 Task: Create a rule when the discription of a card does not ends with text .
Action: Mouse moved to (1348, 107)
Screenshot: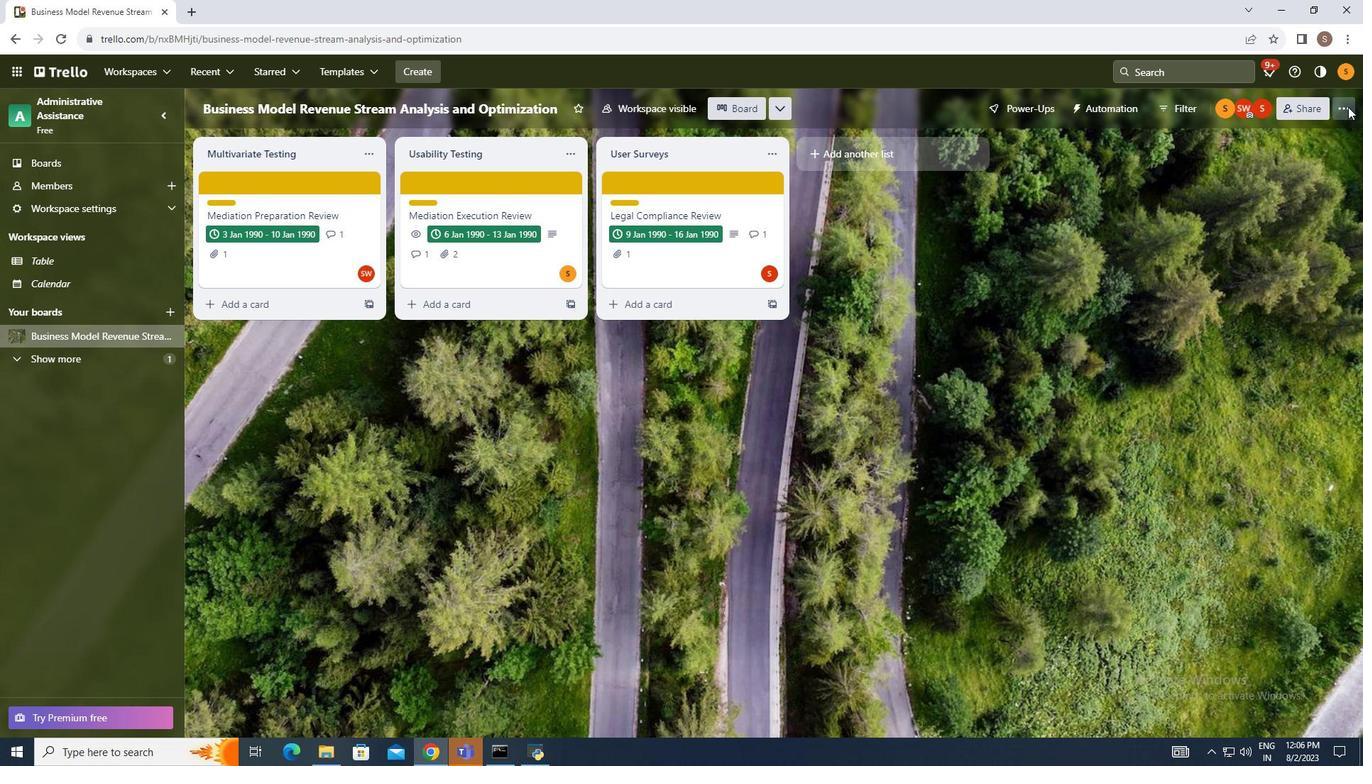 
Action: Mouse pressed left at (1348, 107)
Screenshot: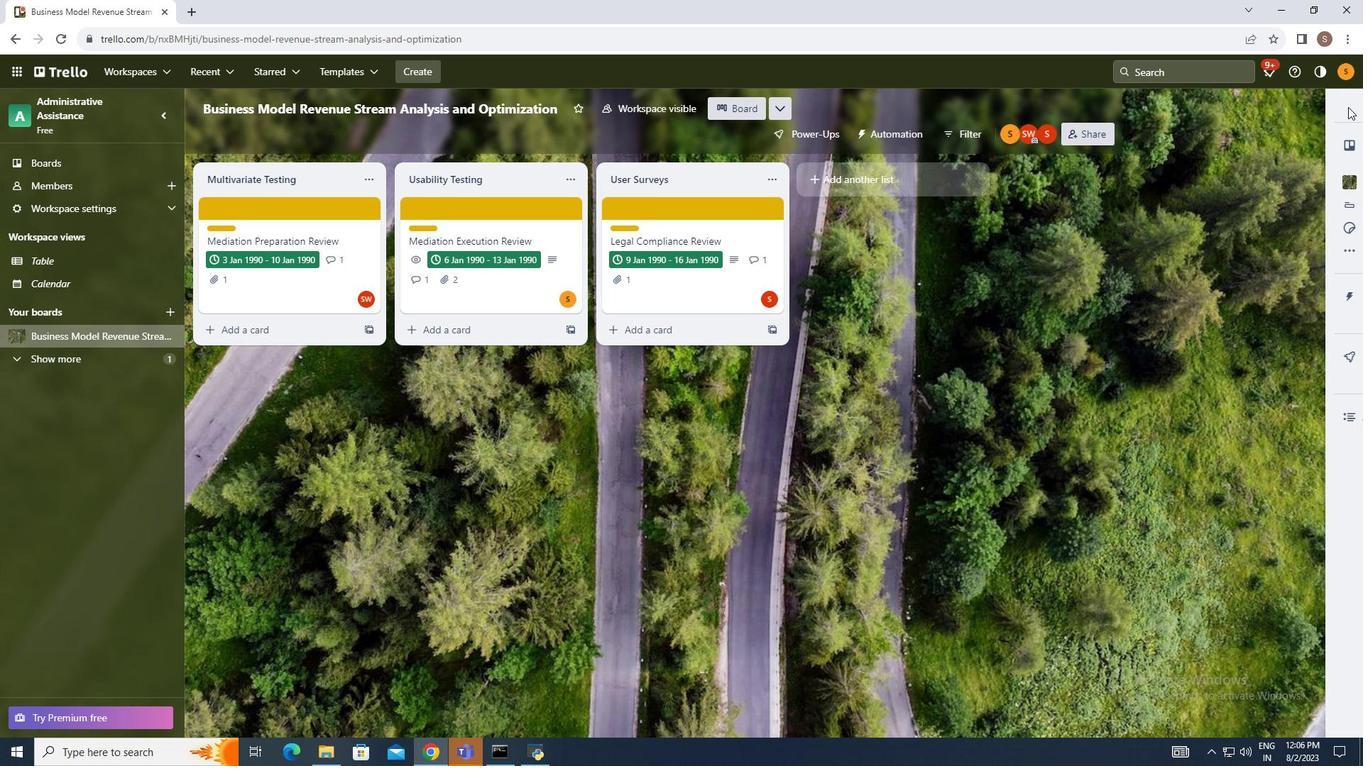 
Action: Mouse moved to (1249, 295)
Screenshot: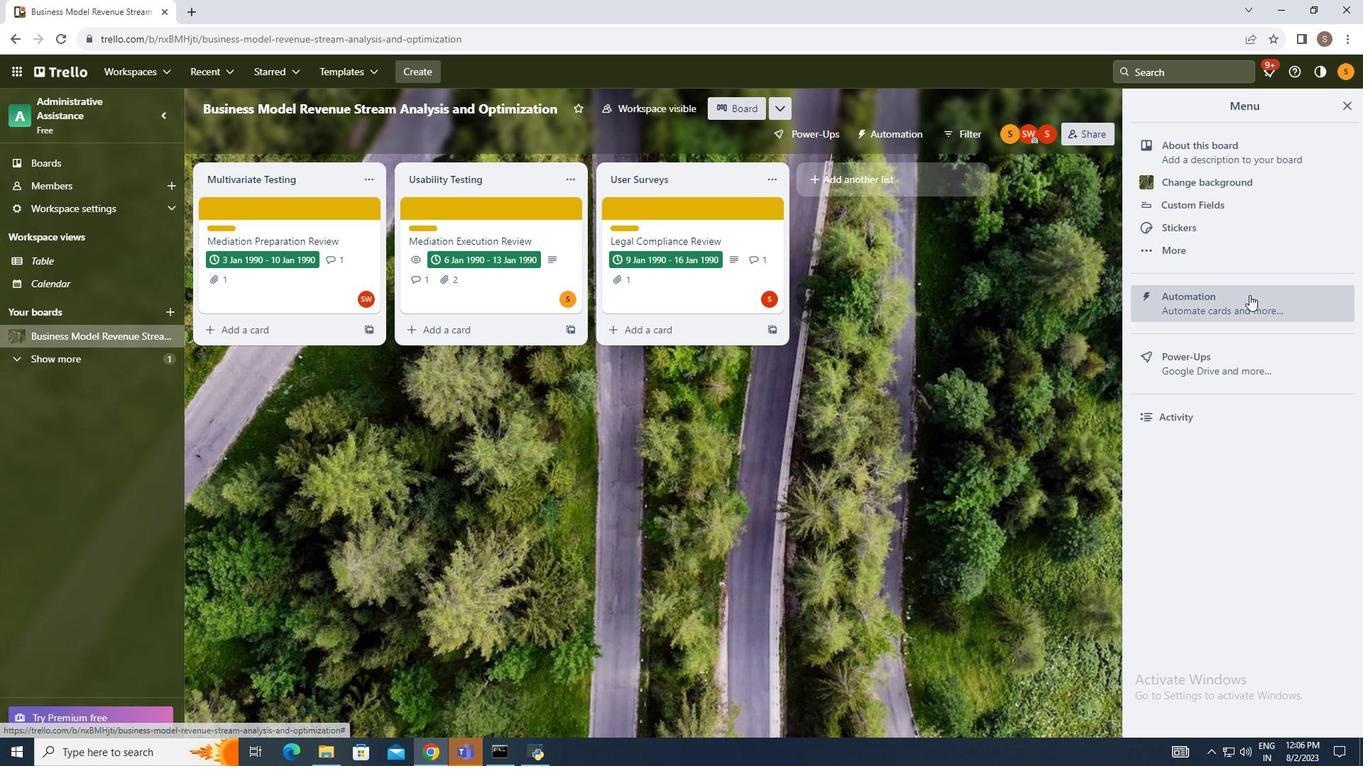 
Action: Mouse pressed left at (1249, 295)
Screenshot: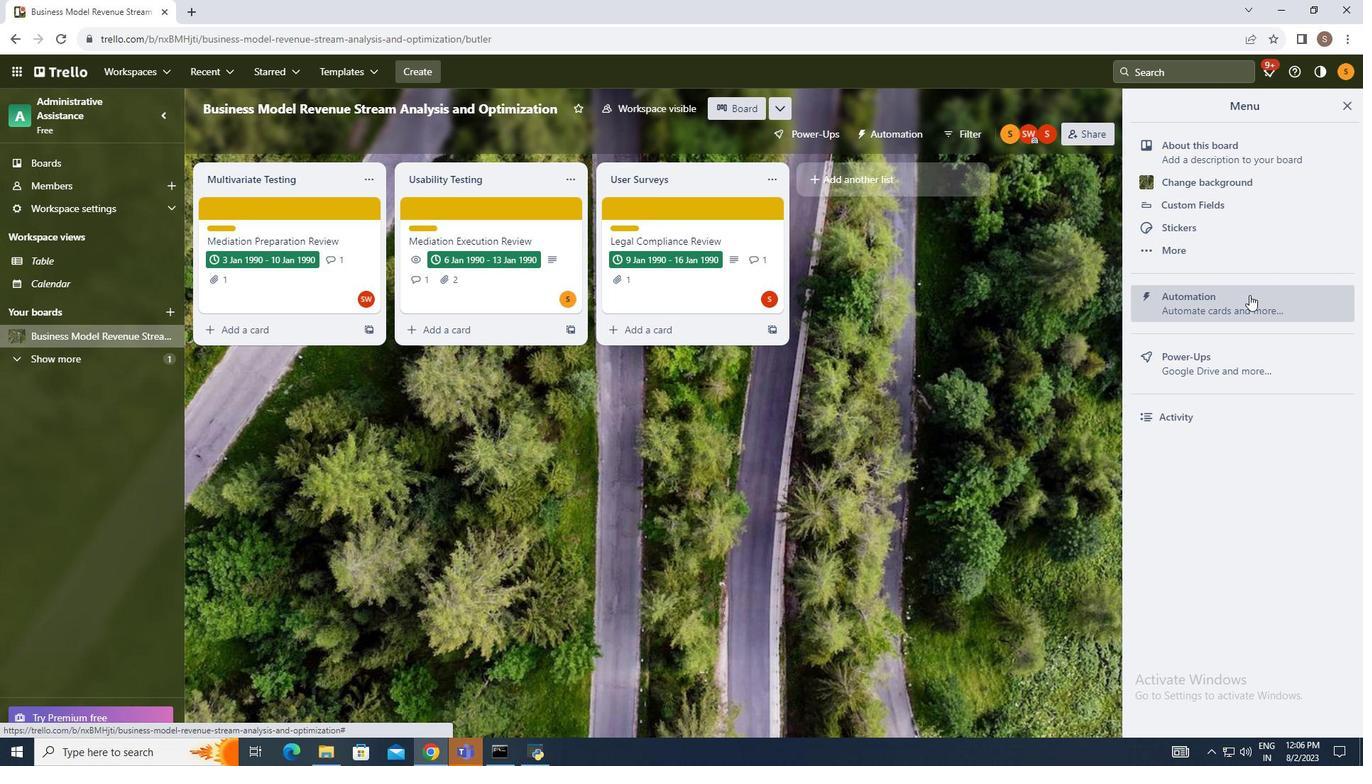 
Action: Mouse moved to (260, 263)
Screenshot: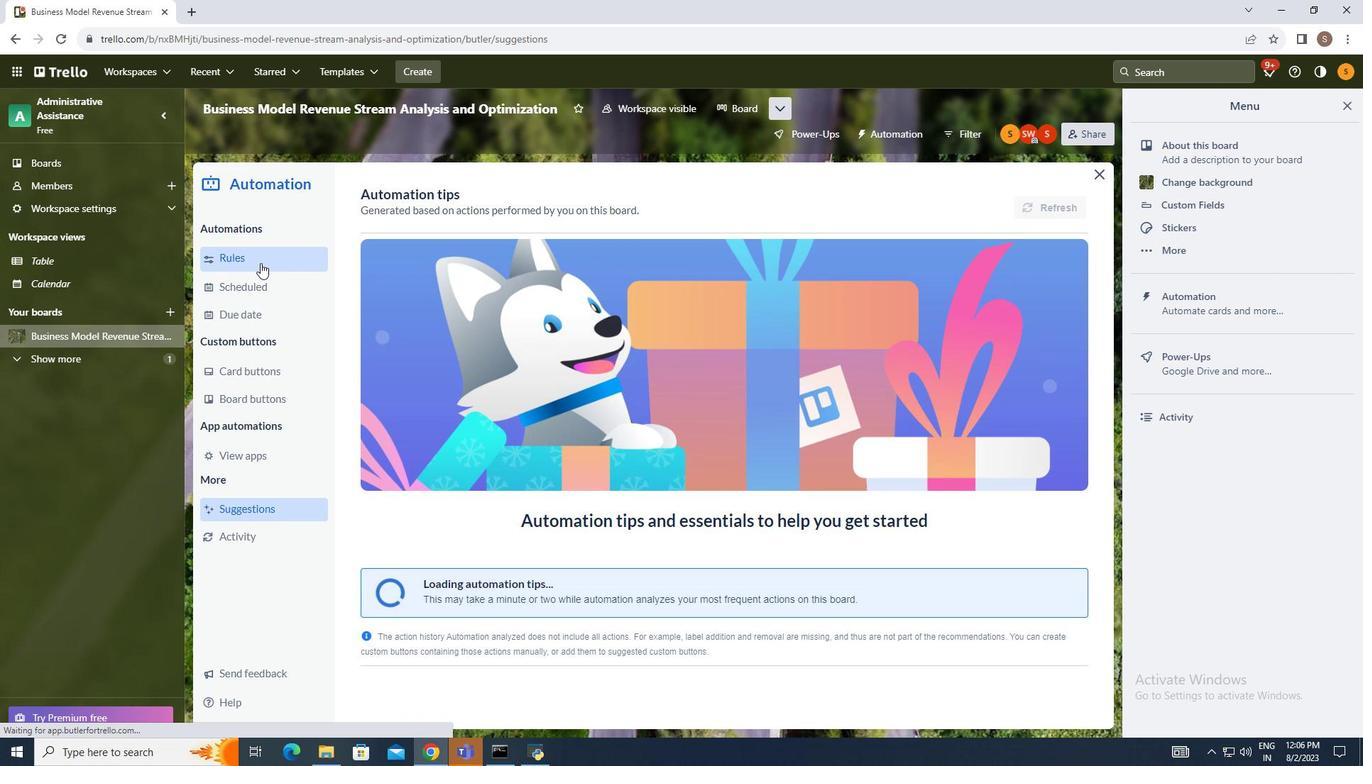
Action: Mouse pressed left at (260, 263)
Screenshot: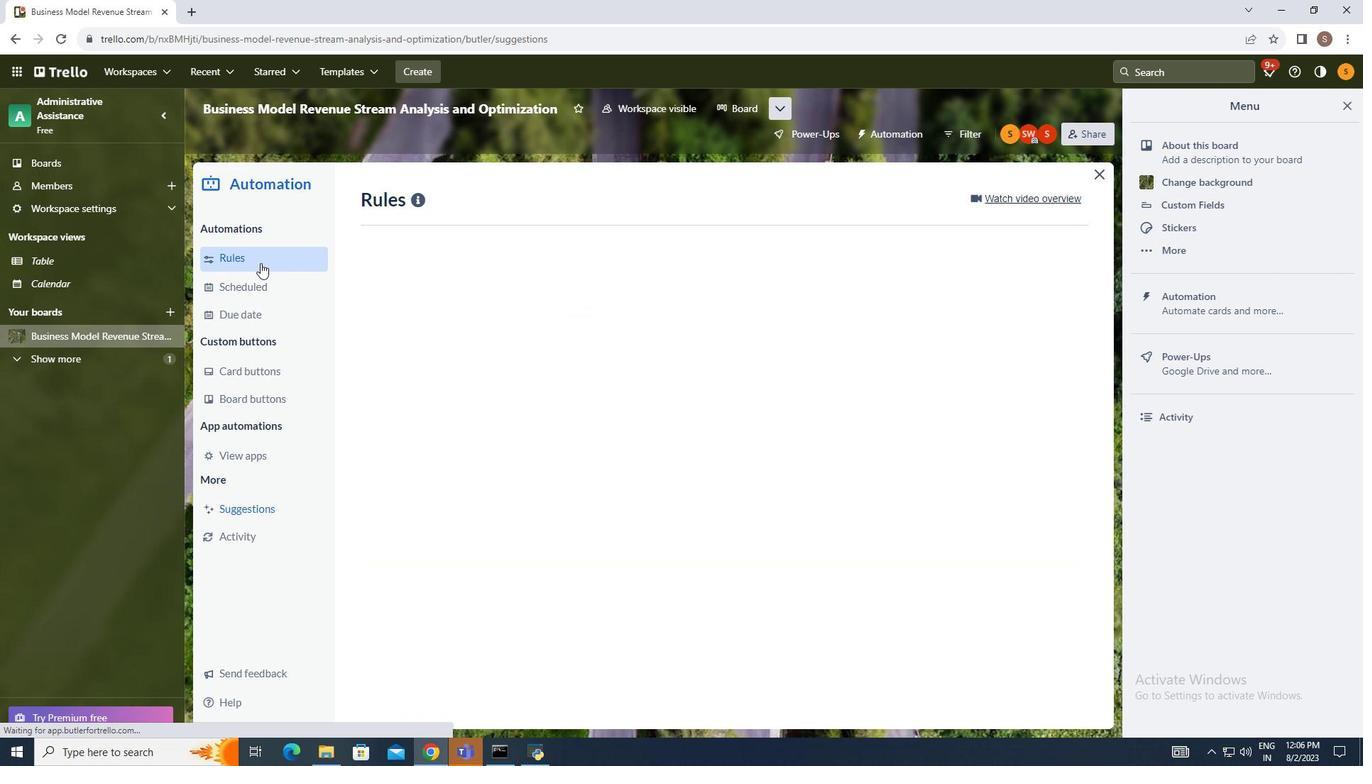 
Action: Mouse moved to (951, 202)
Screenshot: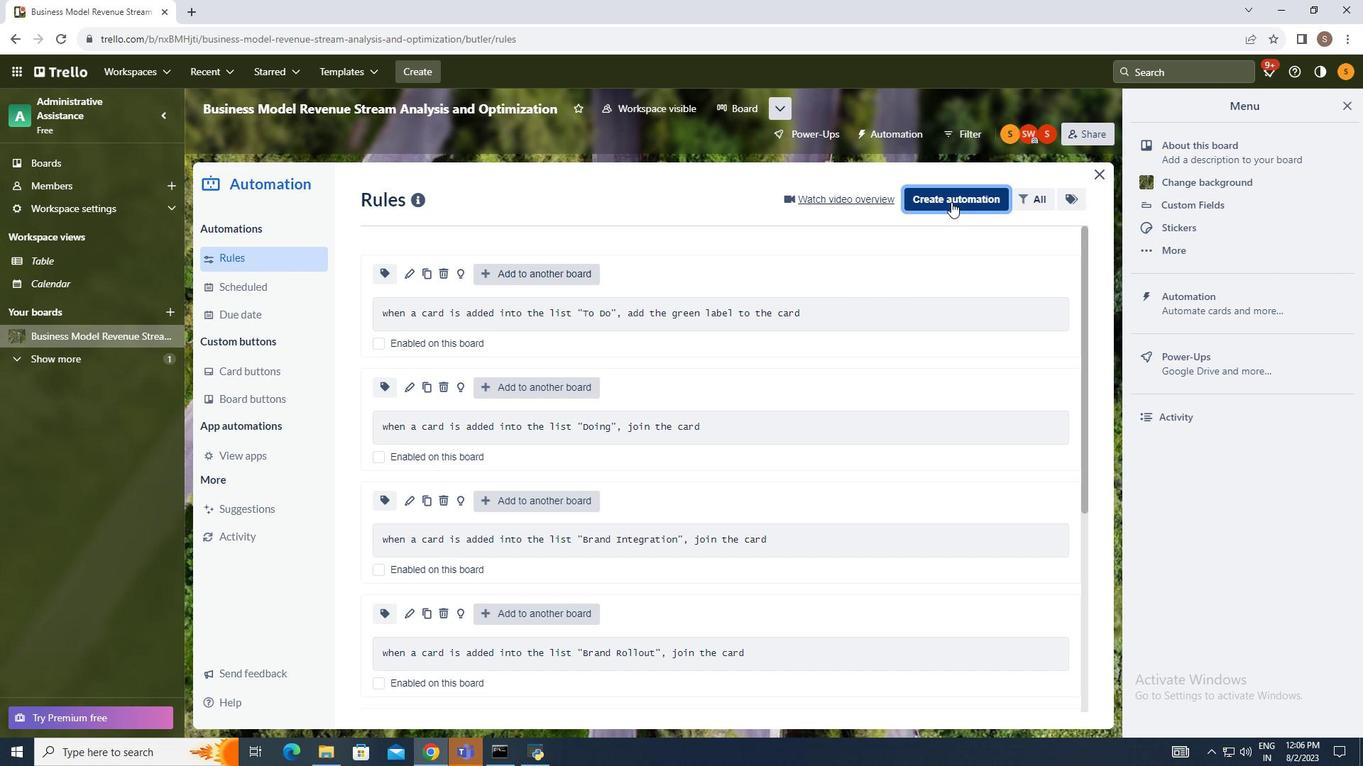 
Action: Mouse pressed left at (951, 202)
Screenshot: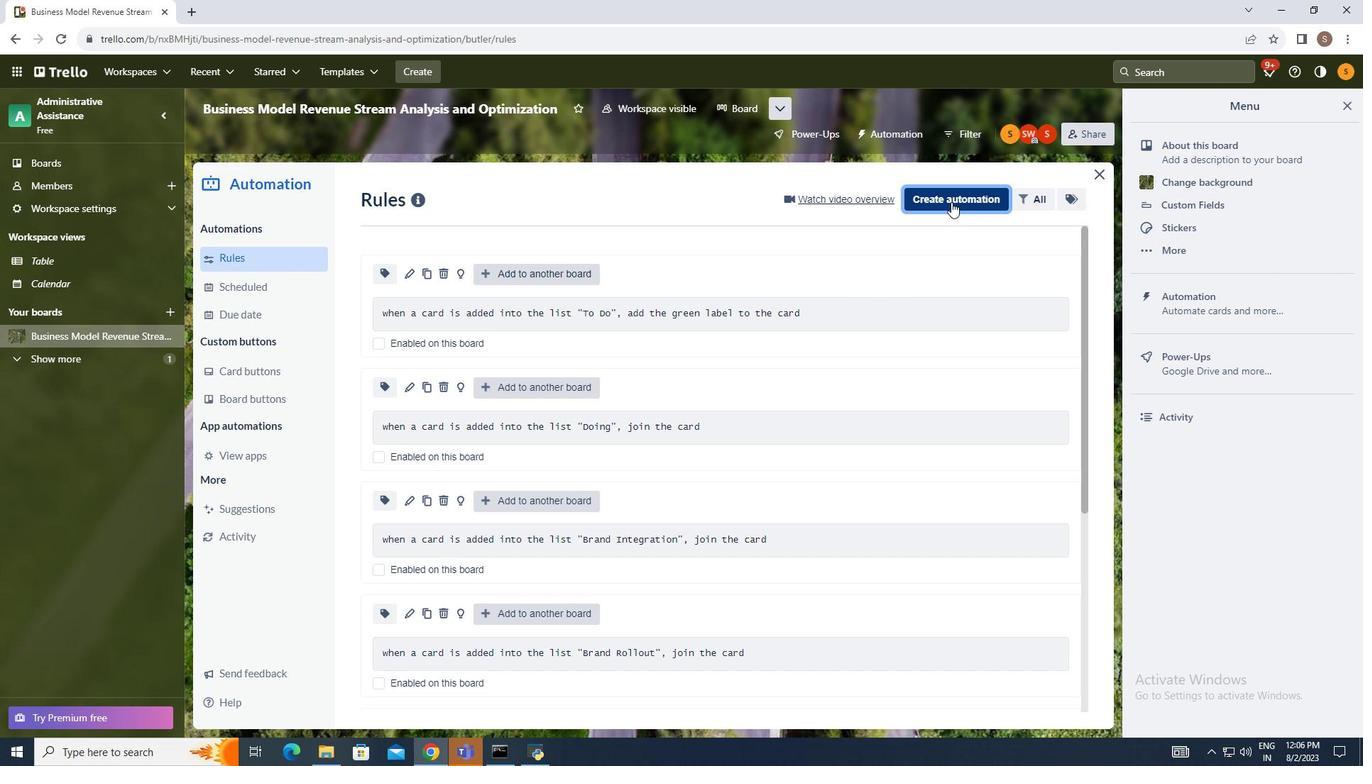 
Action: Mouse moved to (731, 347)
Screenshot: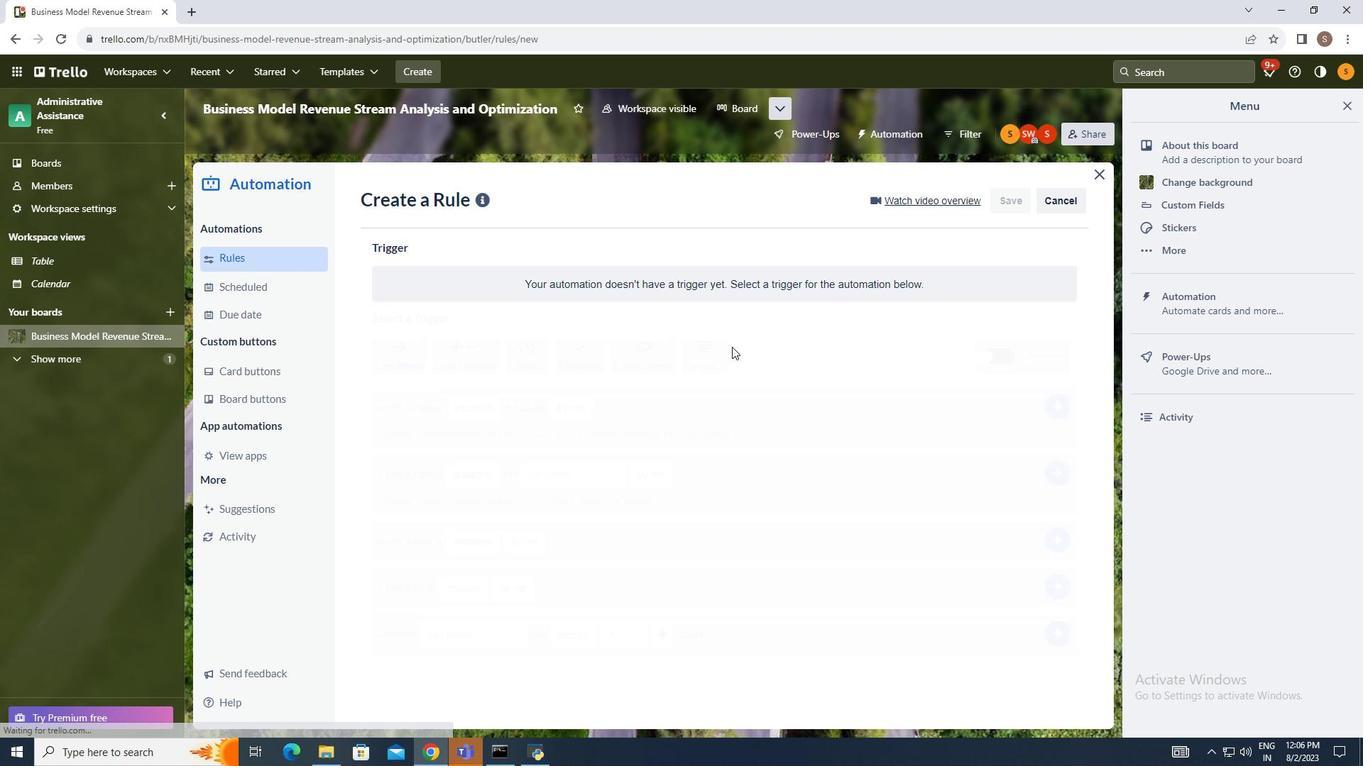 
Action: Mouse pressed left at (731, 347)
Screenshot: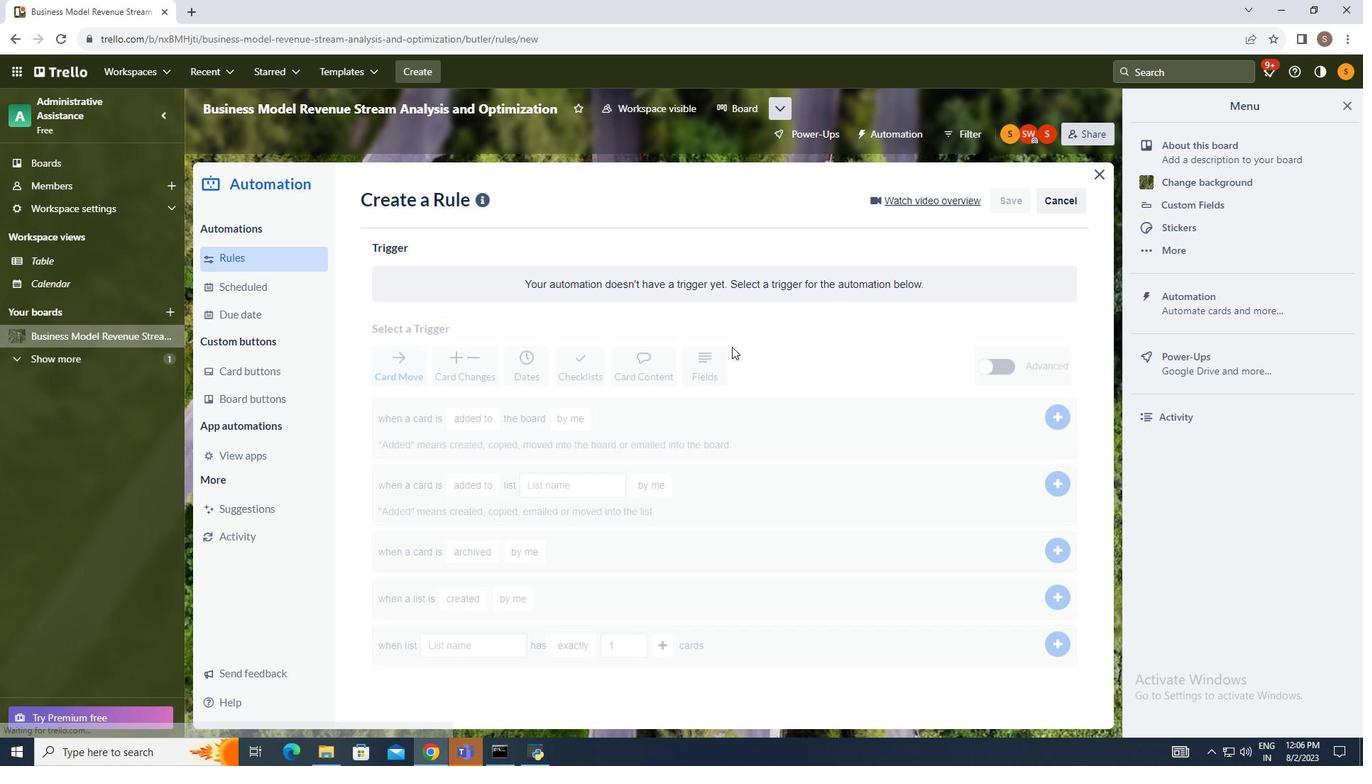 
Action: Mouse moved to (657, 387)
Screenshot: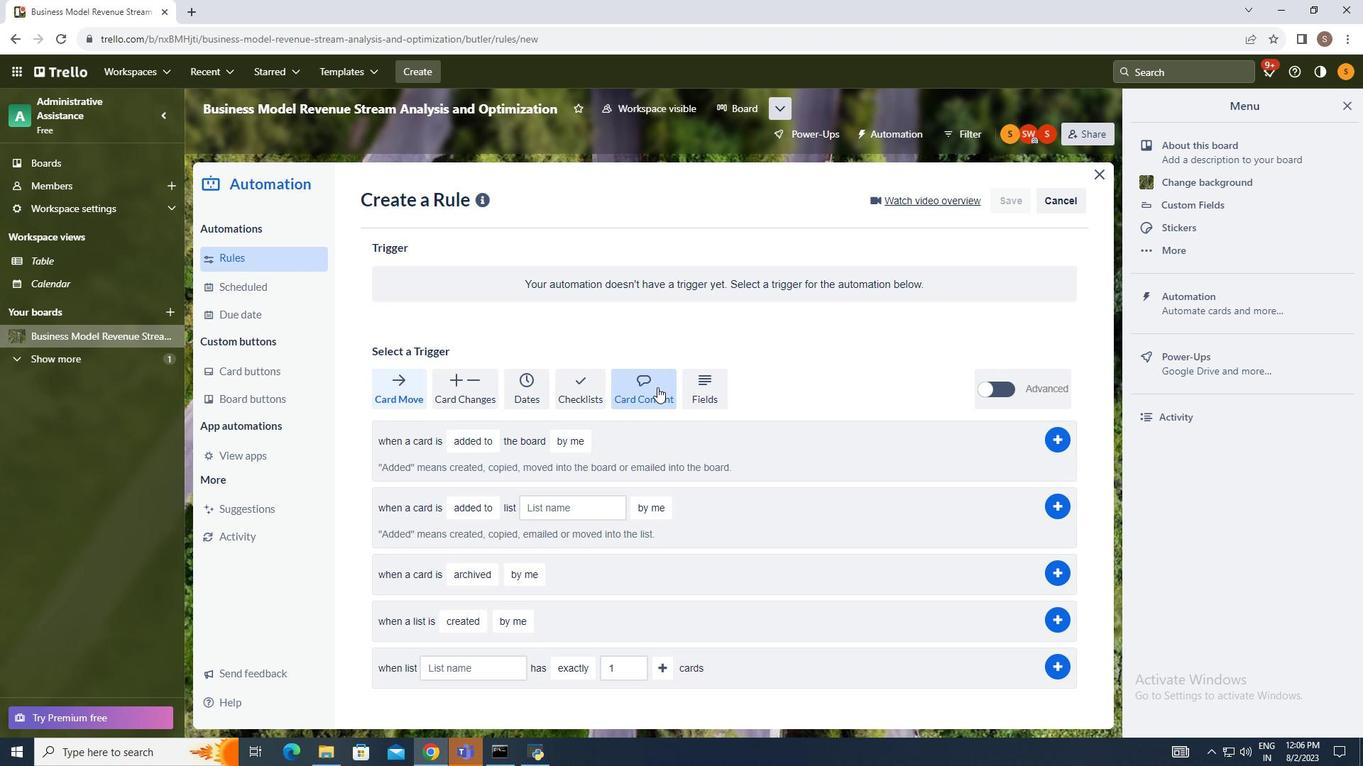 
Action: Mouse pressed left at (657, 387)
Screenshot: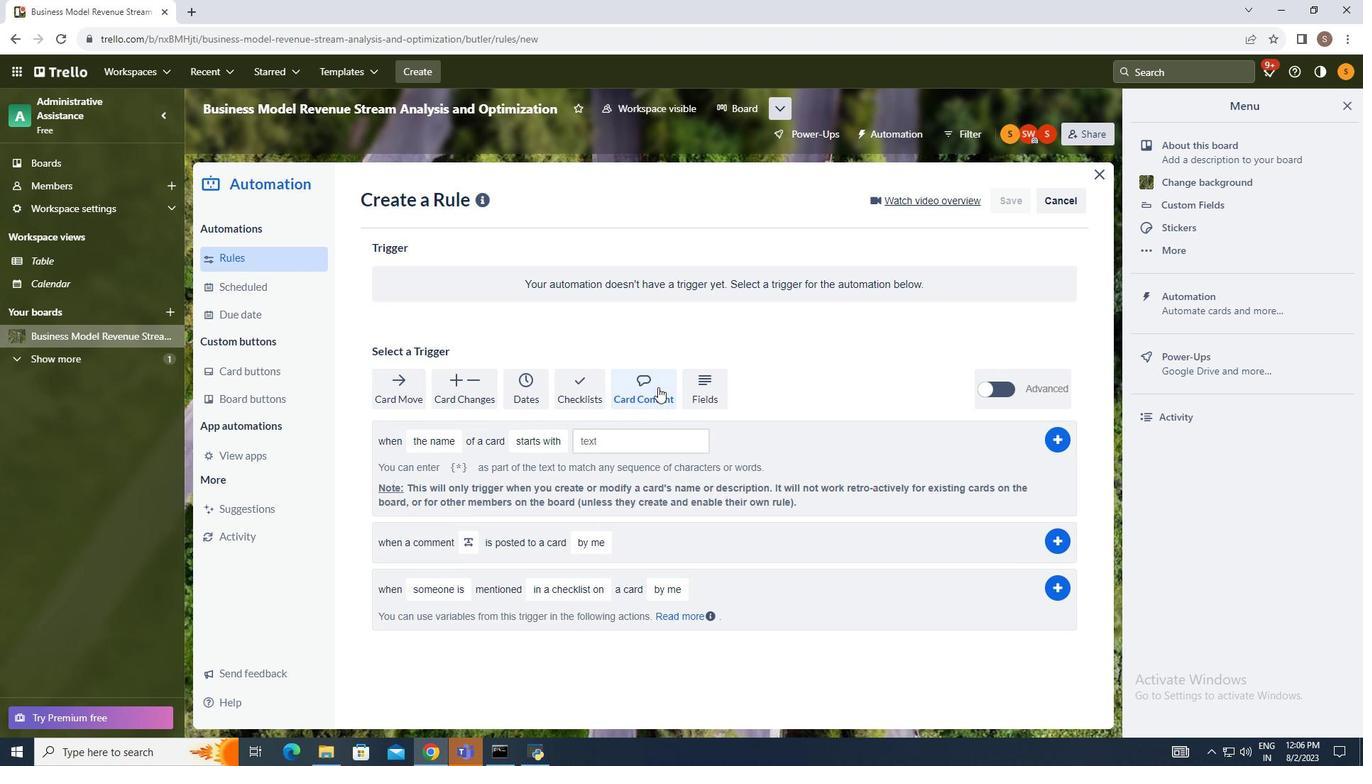 
Action: Mouse moved to (429, 447)
Screenshot: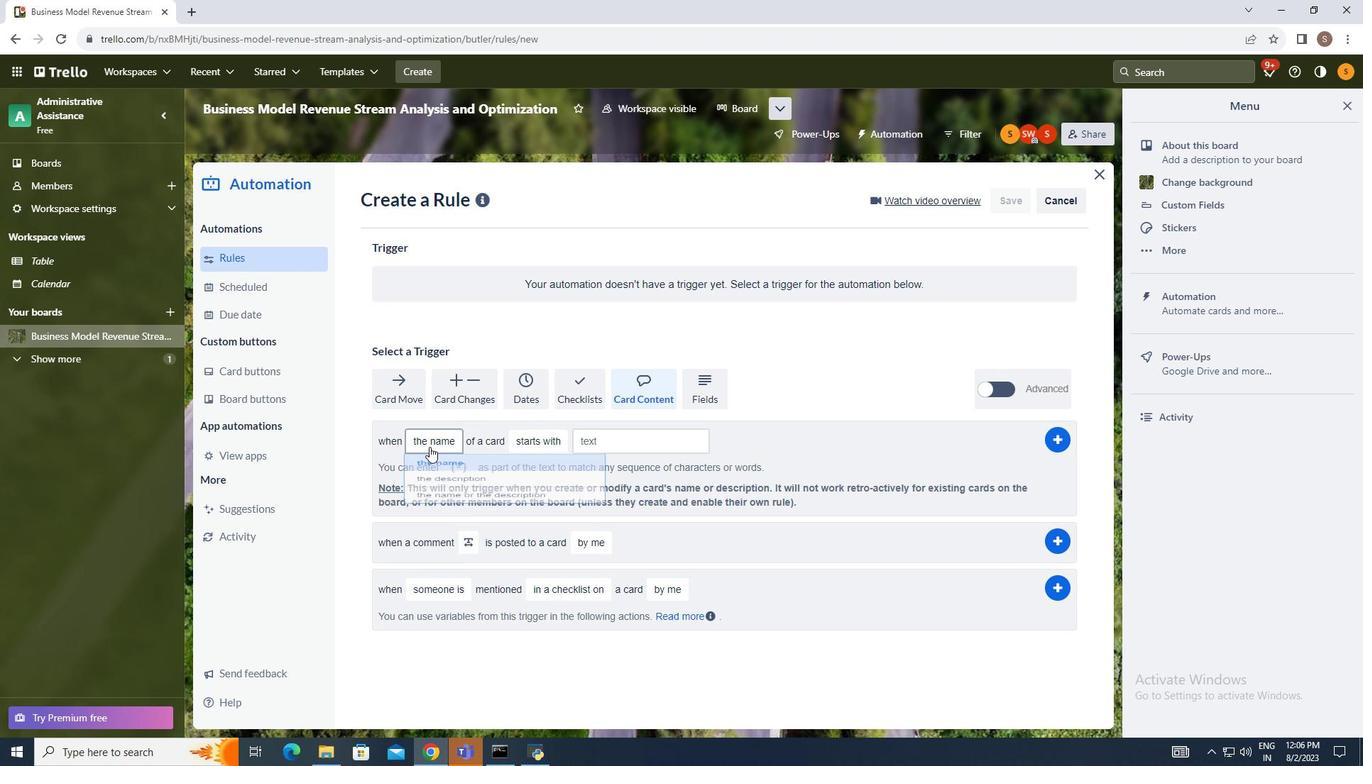 
Action: Mouse pressed left at (429, 447)
Screenshot: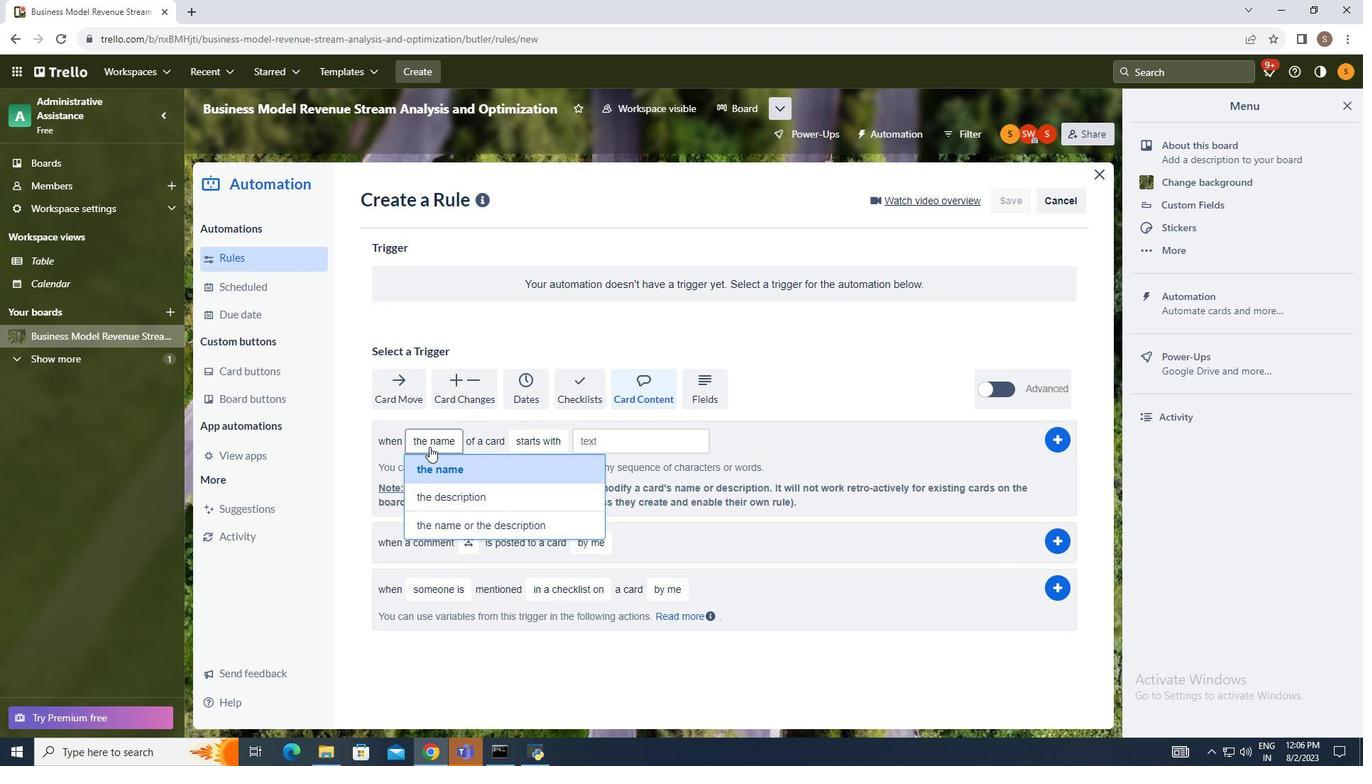 
Action: Mouse moved to (450, 494)
Screenshot: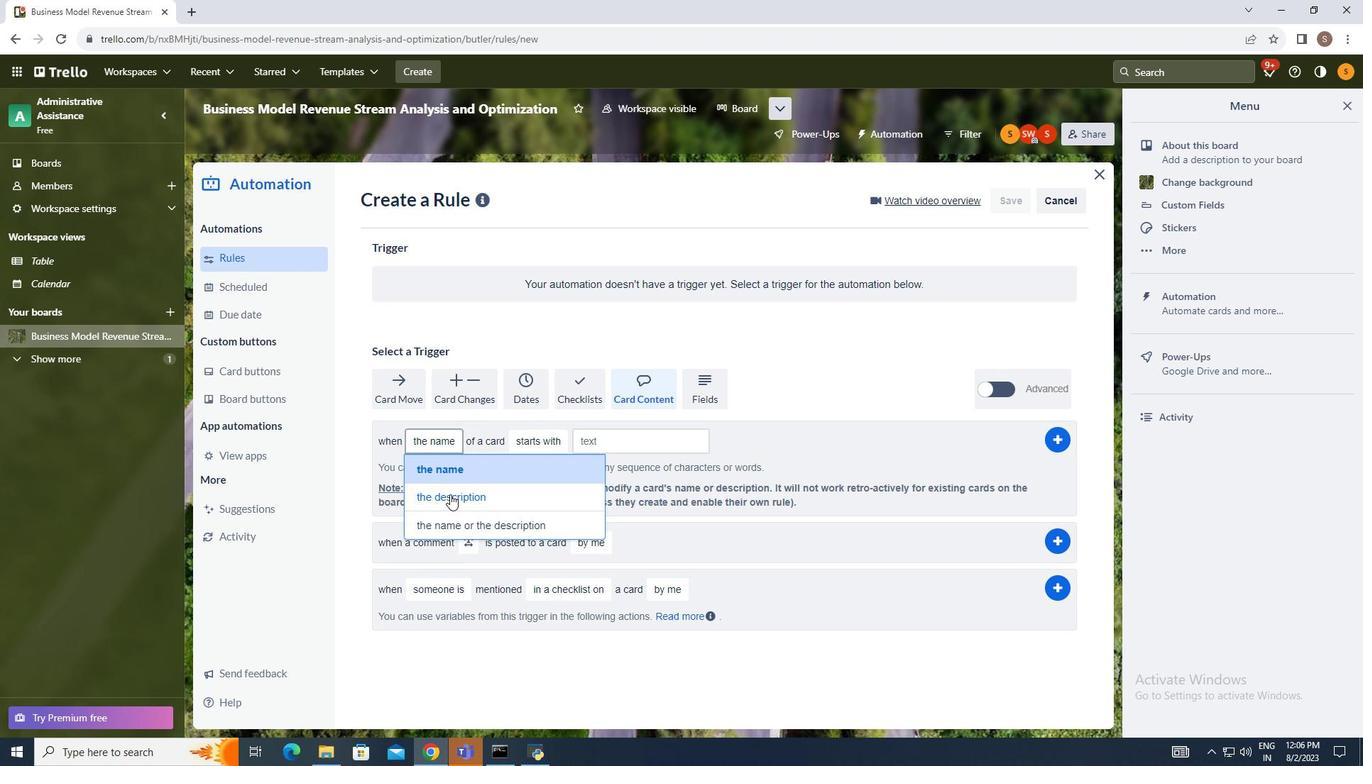 
Action: Mouse pressed left at (450, 494)
Screenshot: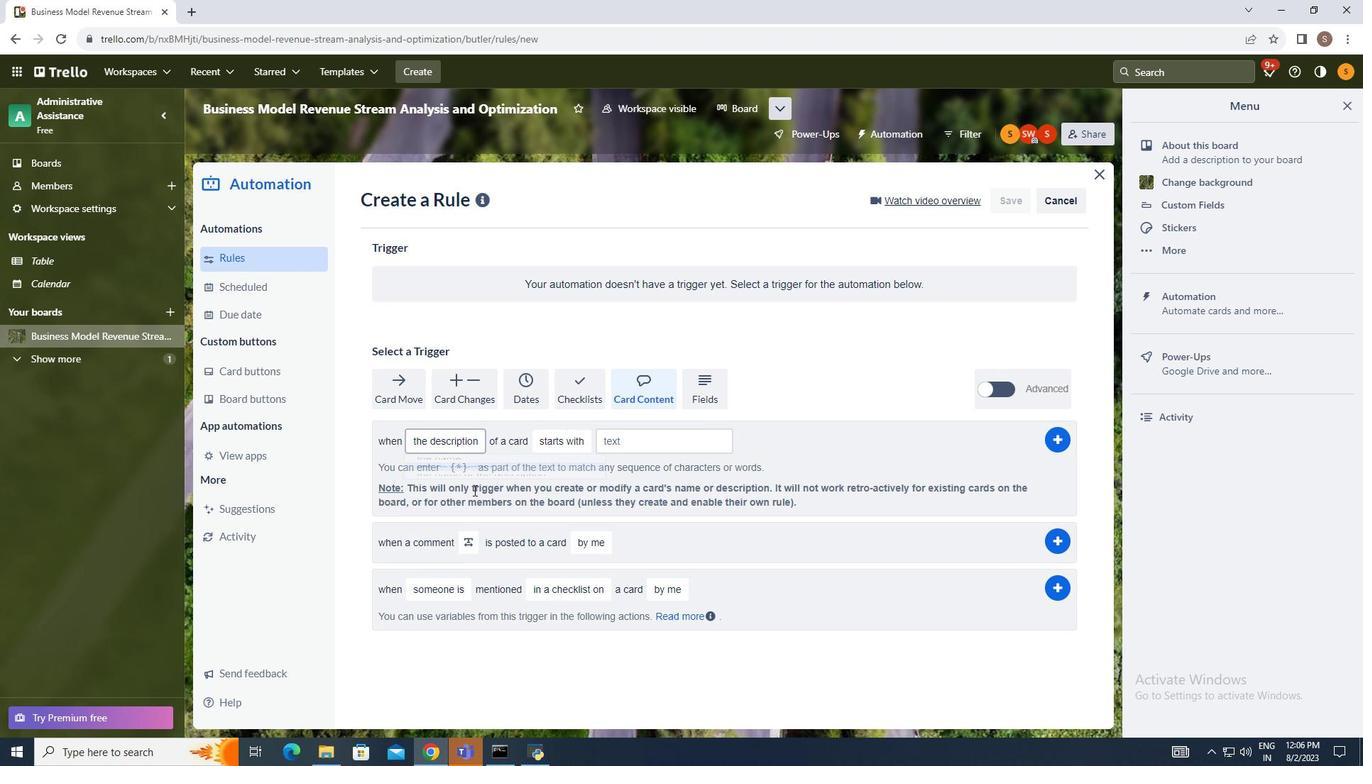
Action: Mouse moved to (572, 441)
Screenshot: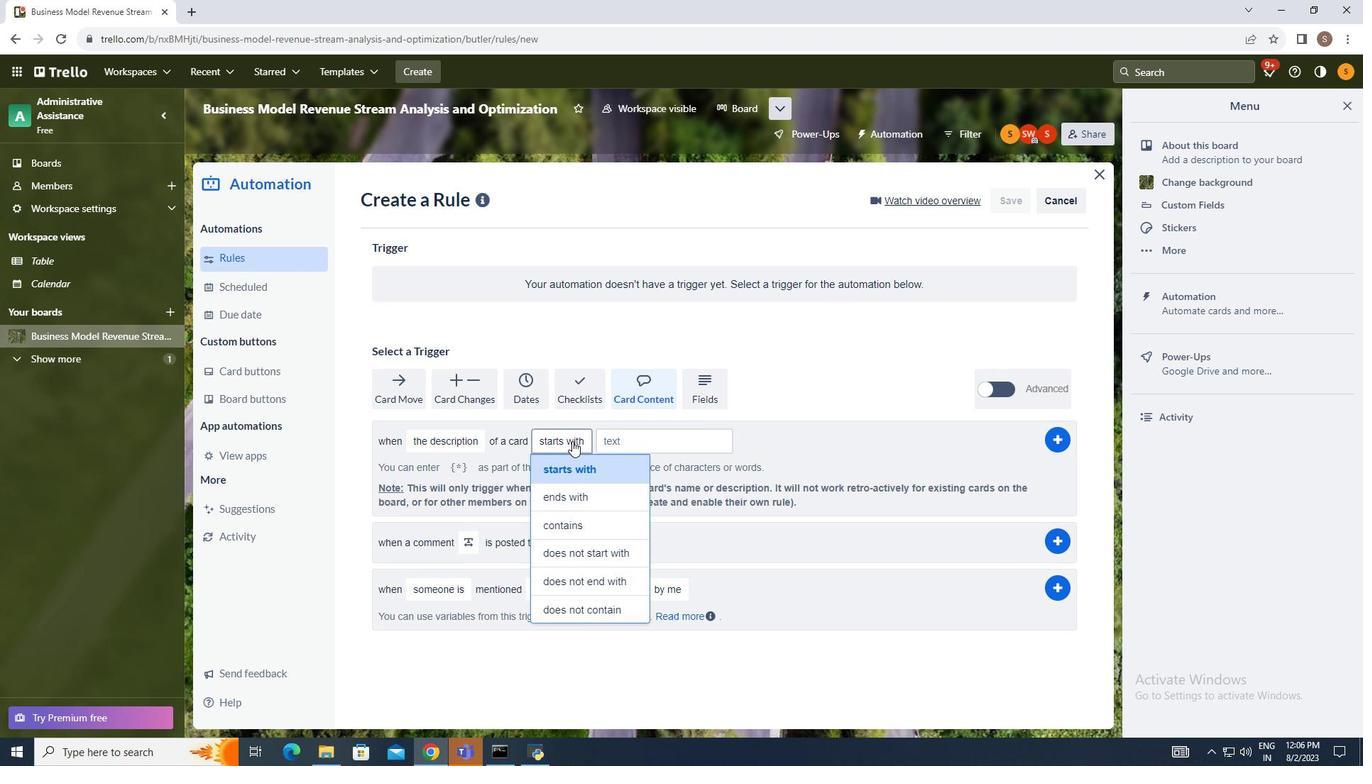 
Action: Mouse pressed left at (572, 441)
Screenshot: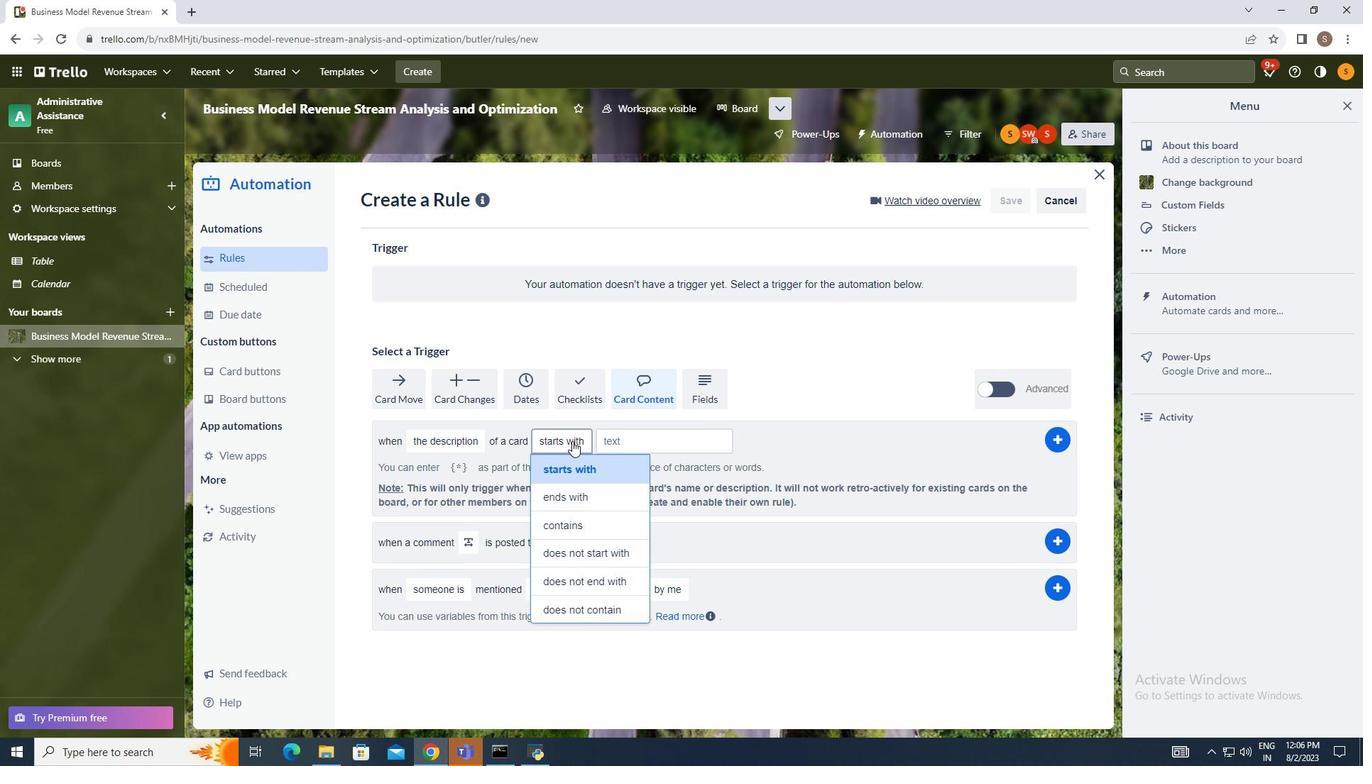 
Action: Mouse moved to (582, 576)
Screenshot: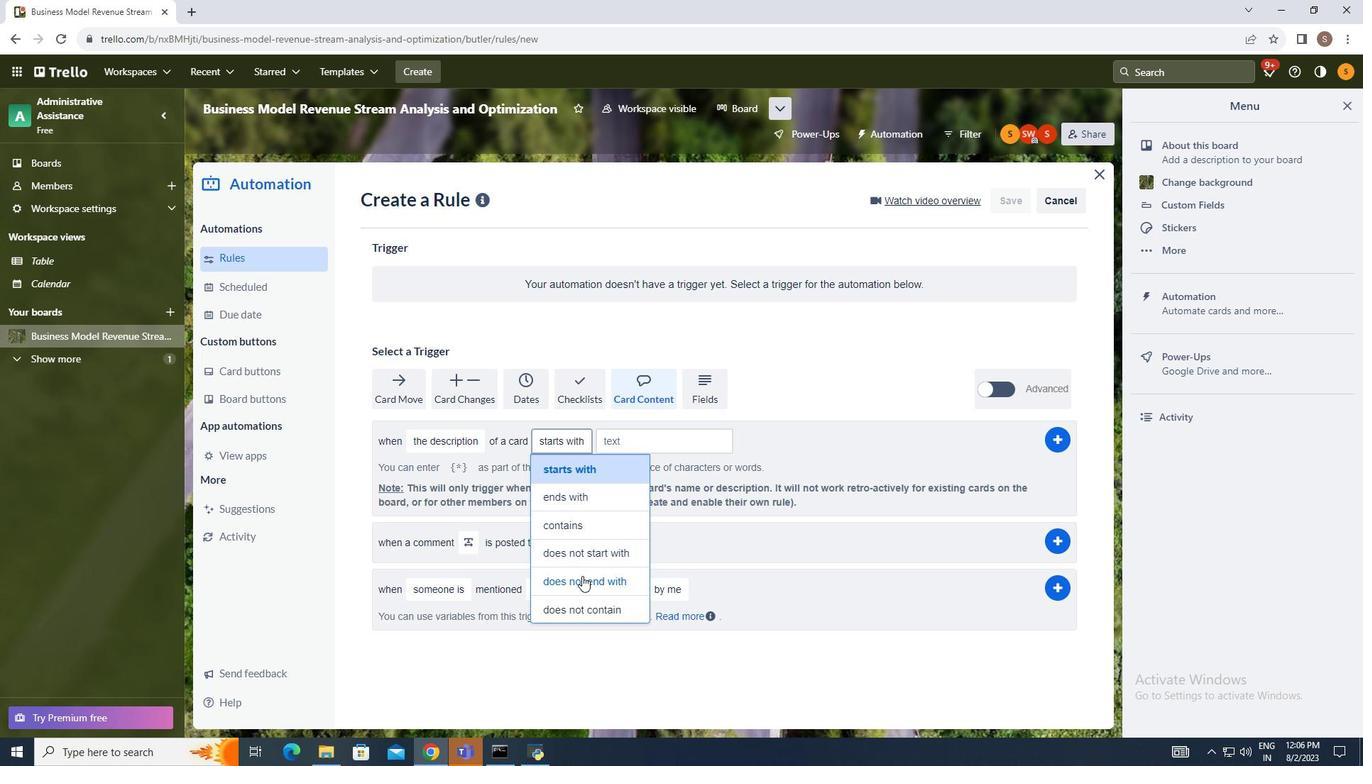 
Action: Mouse pressed left at (582, 576)
Screenshot: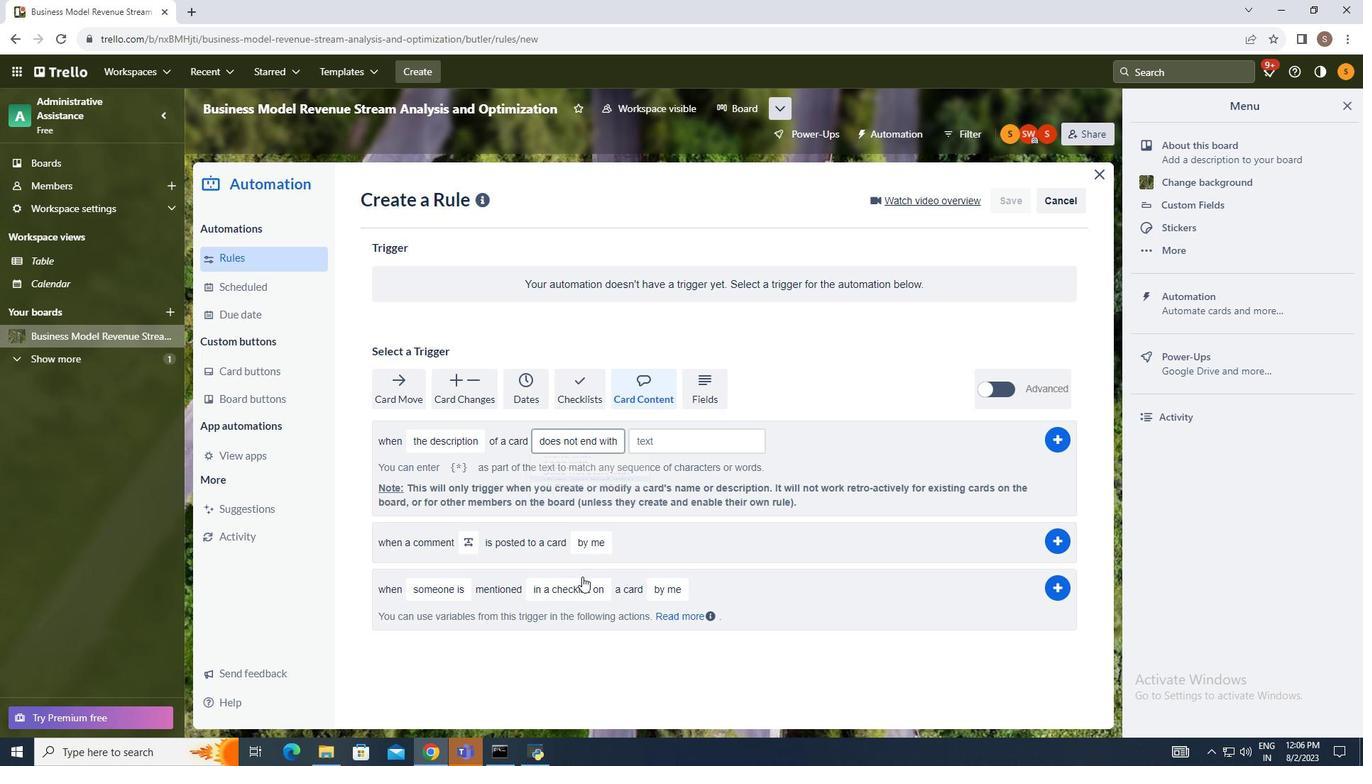 
Action: Mouse moved to (675, 440)
Screenshot: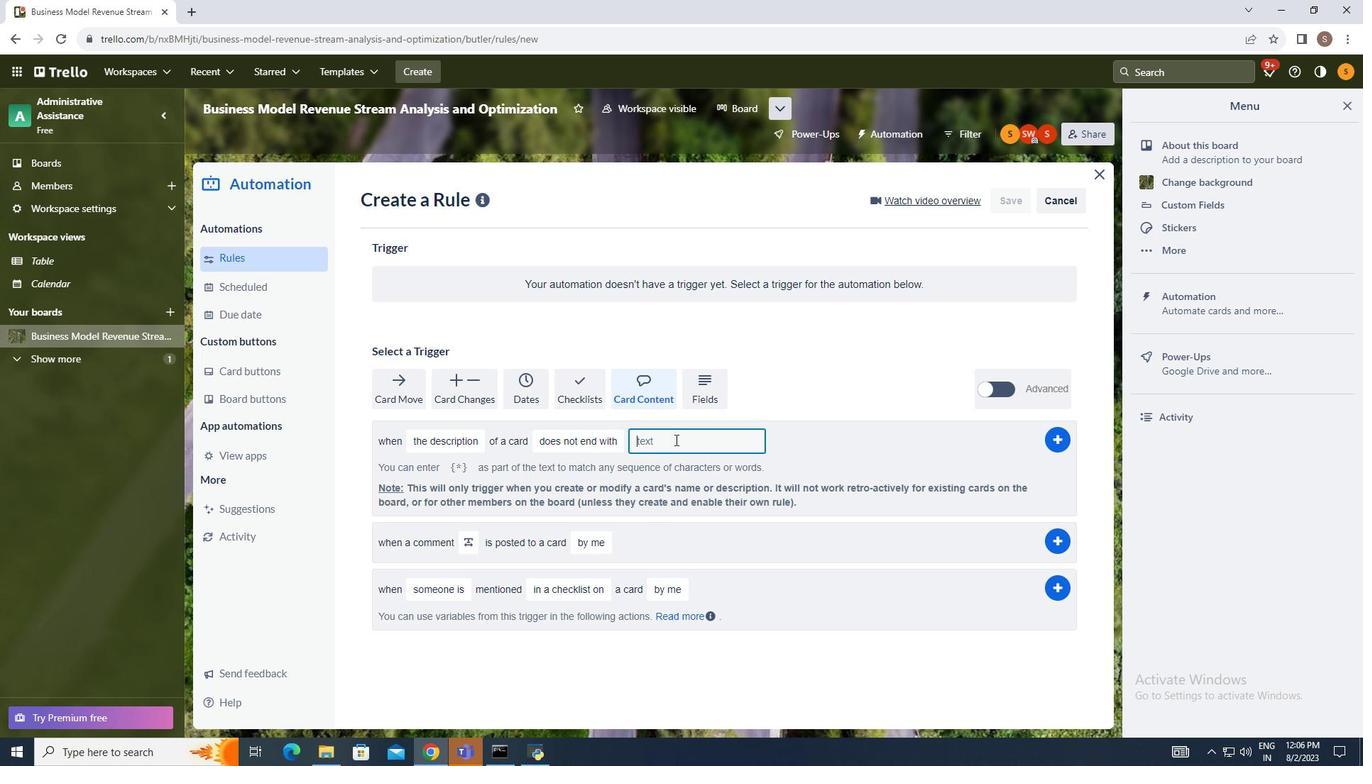 
Action: Mouse pressed left at (675, 440)
Screenshot: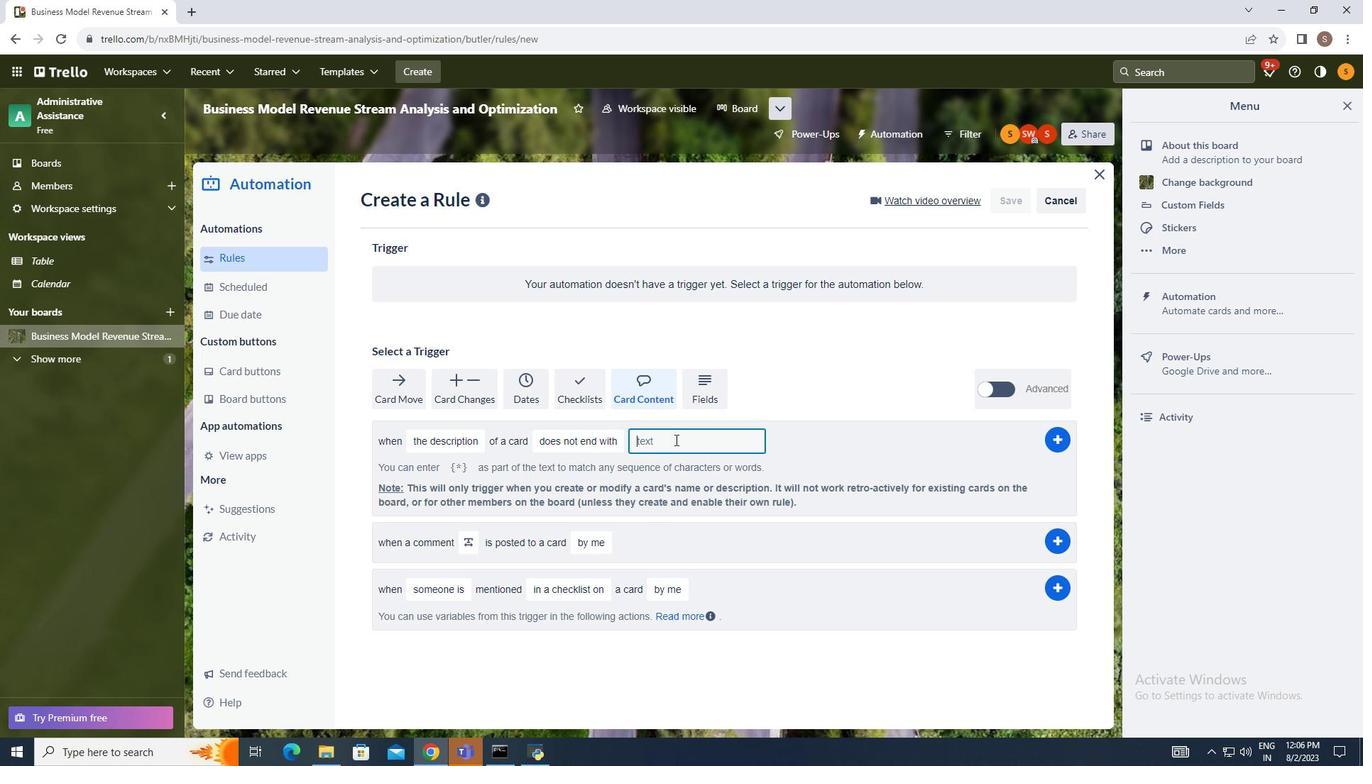 
Action: Key pressed text
Screenshot: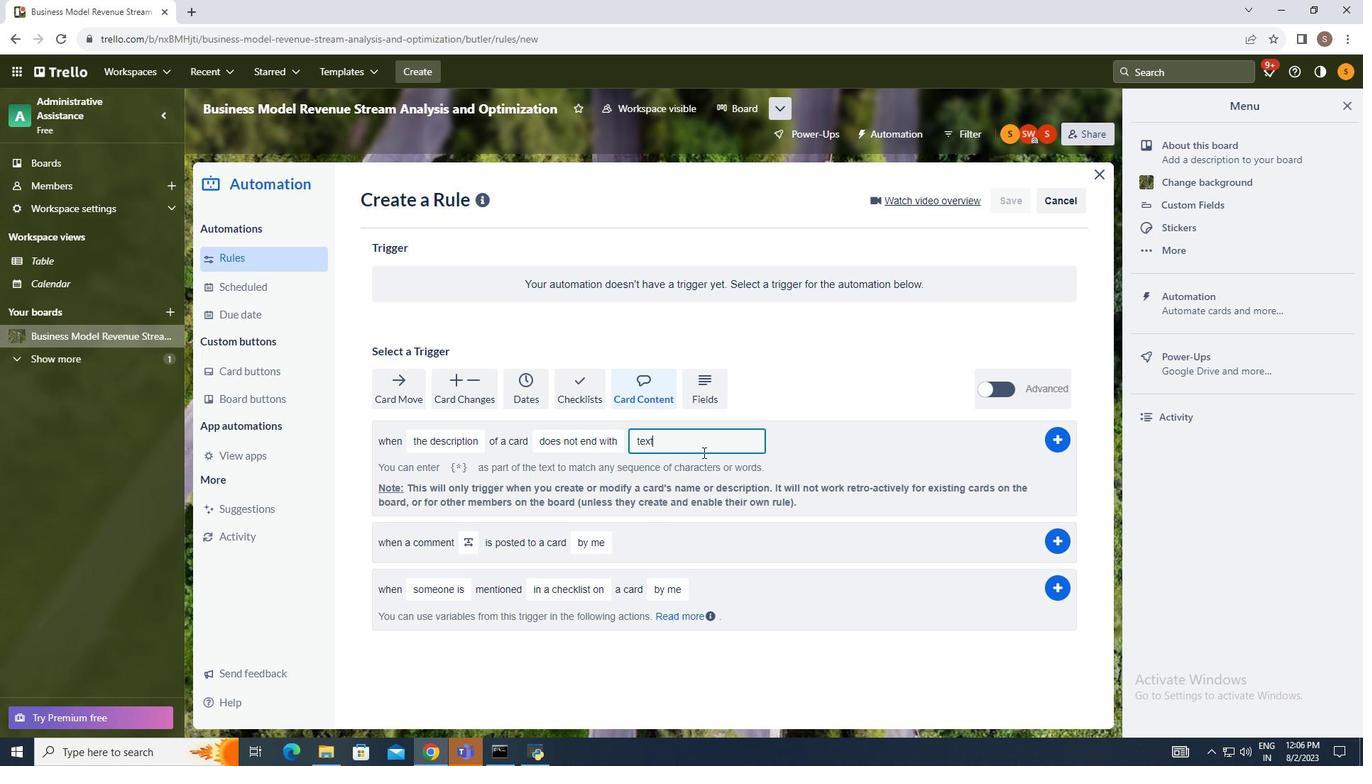 
Action: Mouse moved to (1057, 447)
Screenshot: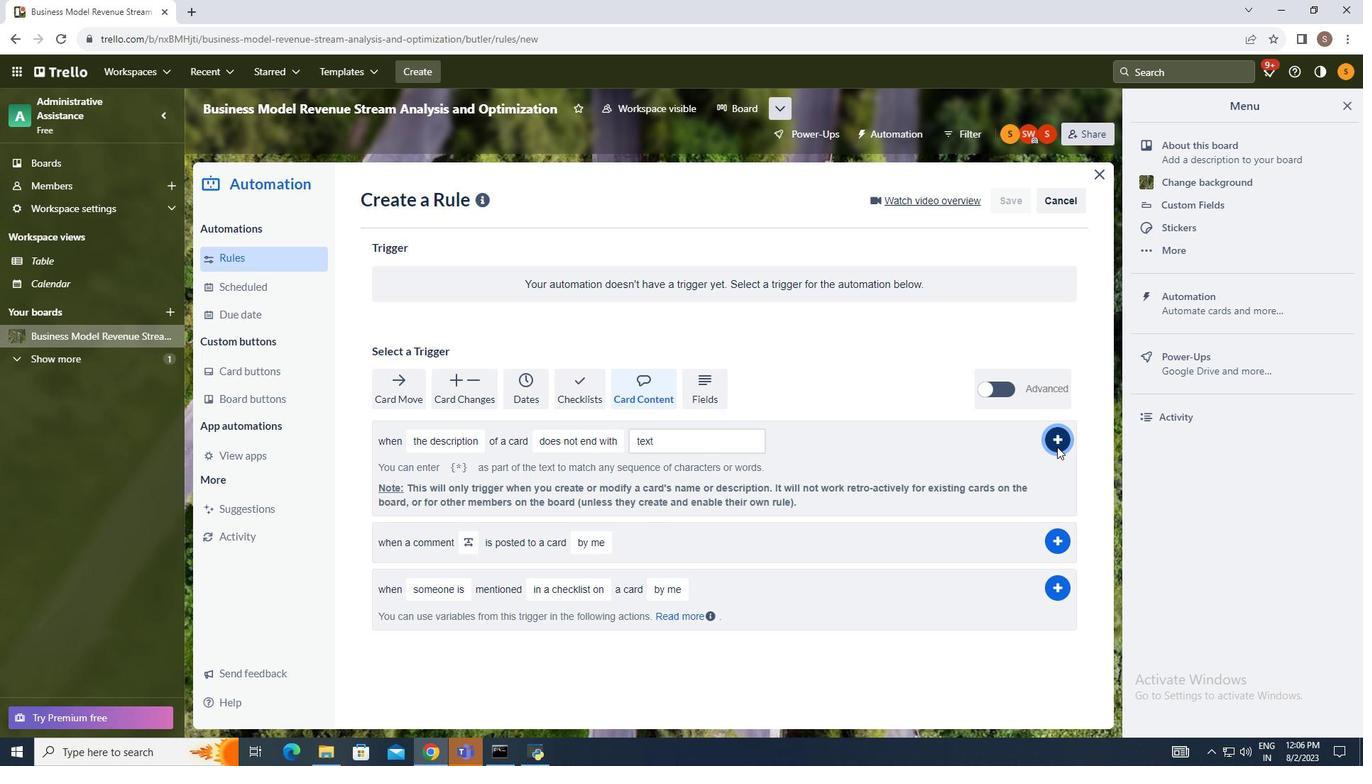 
Action: Mouse pressed left at (1057, 447)
Screenshot: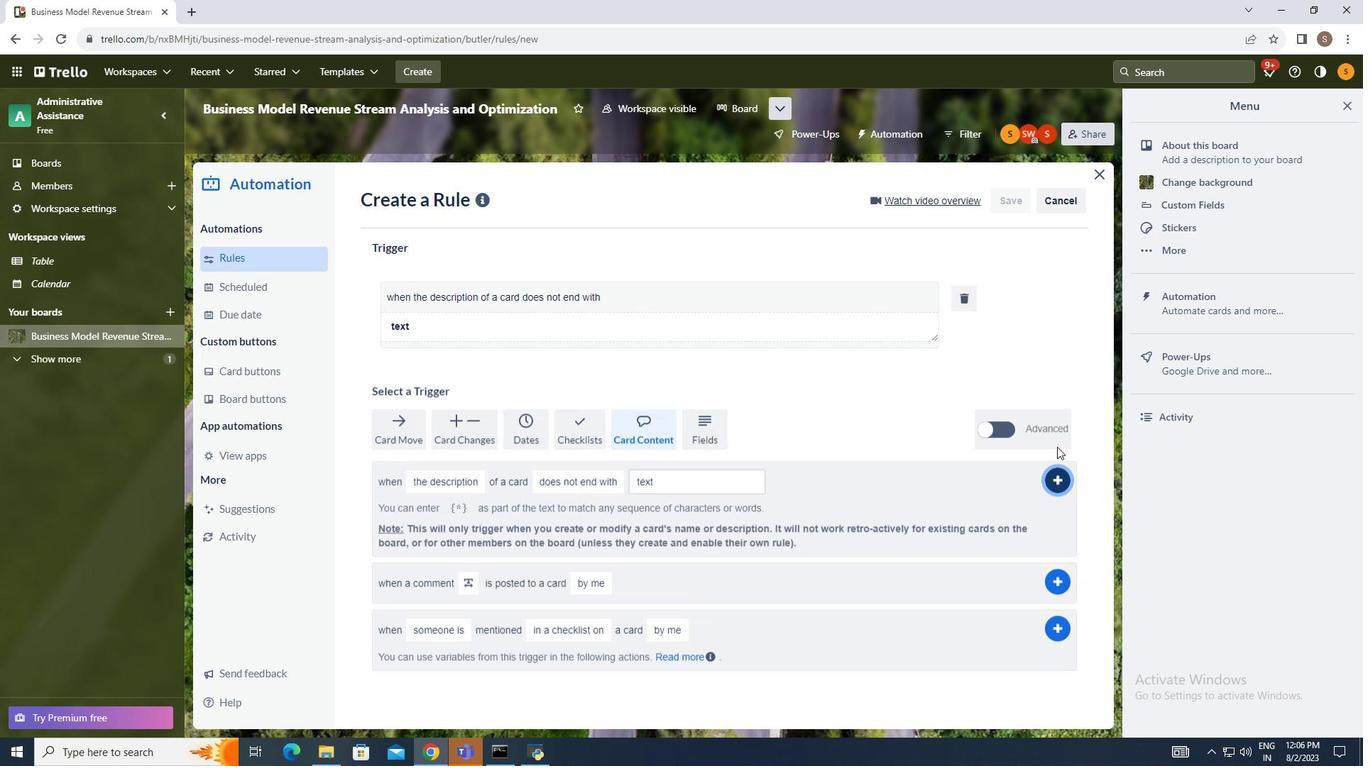 
Action: Mouse moved to (854, 380)
Screenshot: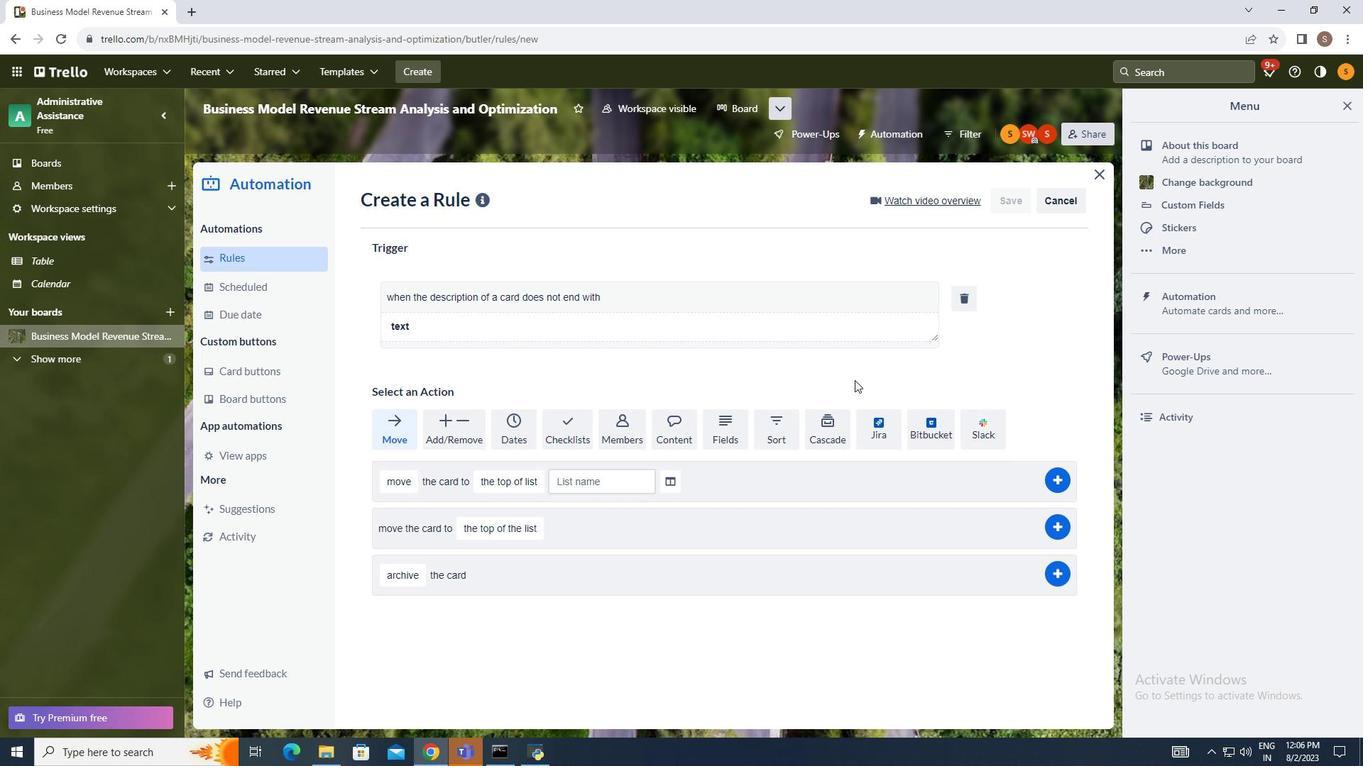 
